 Task: In the  document procedure Insert page numer 'on top of the page' change page color to  'Grey'Apply Page border, setting:  Box Style: two thin lines; Color: 'Black;' Width: 1/2  pt
Action: Mouse moved to (81, 21)
Screenshot: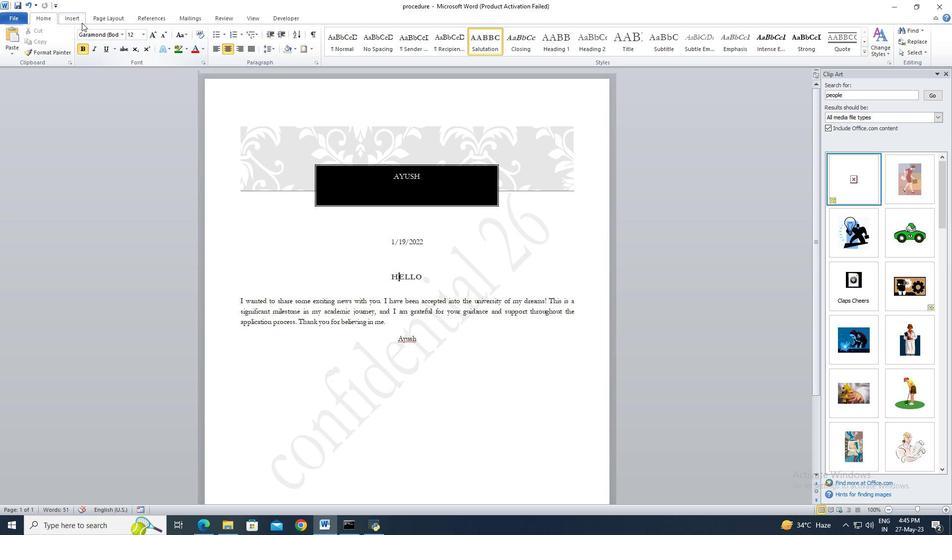 
Action: Mouse pressed left at (81, 21)
Screenshot: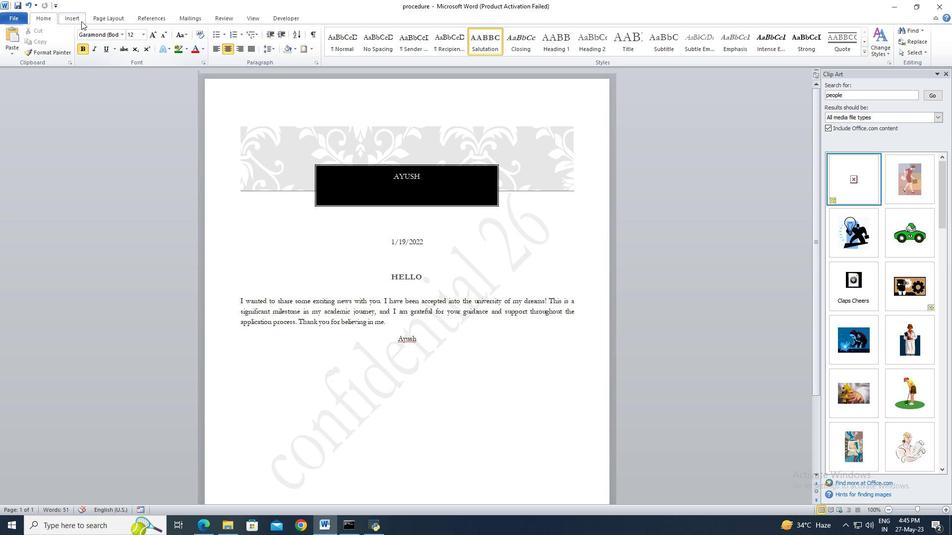 
Action: Mouse moved to (387, 50)
Screenshot: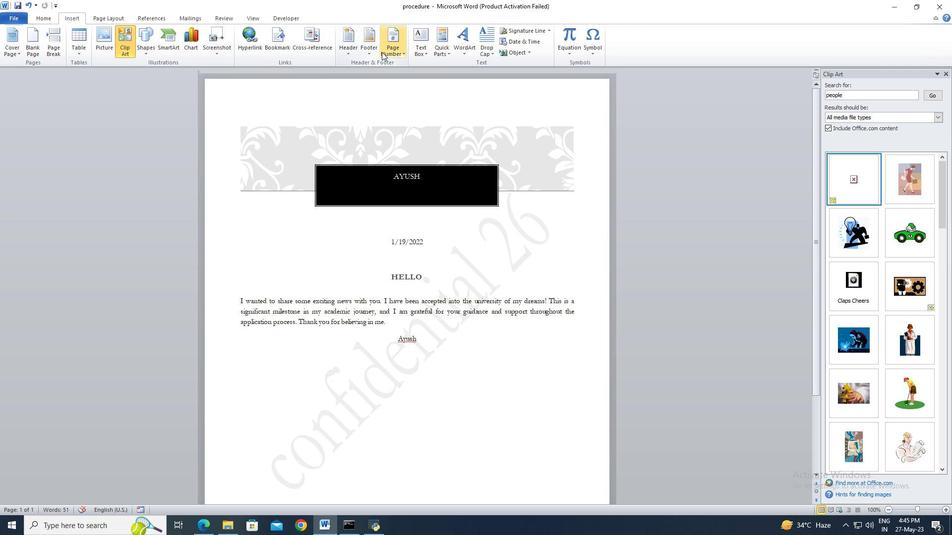 
Action: Mouse pressed left at (387, 50)
Screenshot: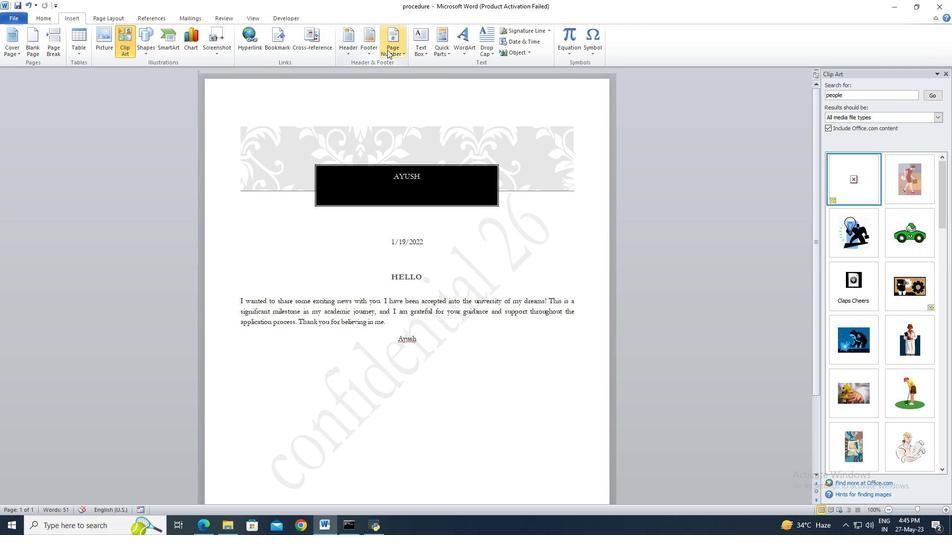 
Action: Mouse moved to (500, 93)
Screenshot: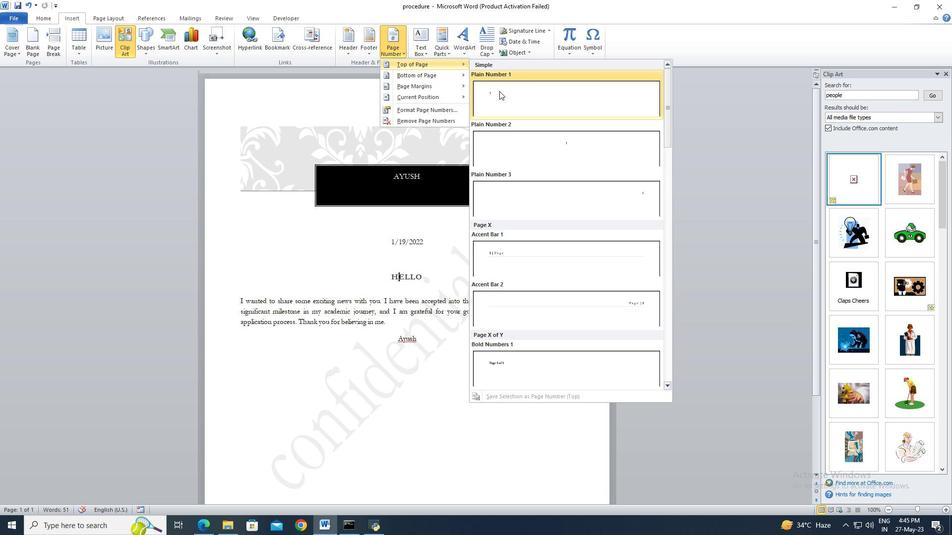 
Action: Mouse pressed left at (500, 93)
Screenshot: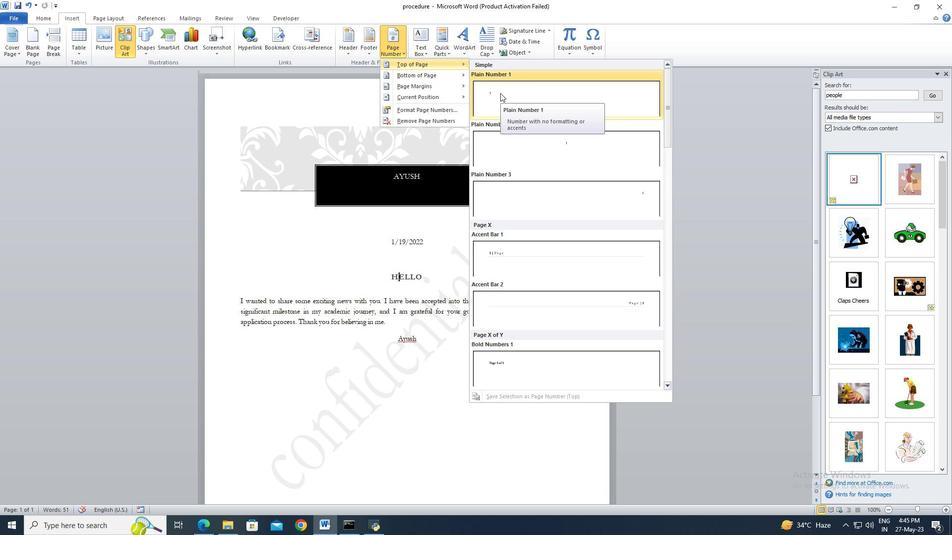 
Action: Mouse moved to (123, 21)
Screenshot: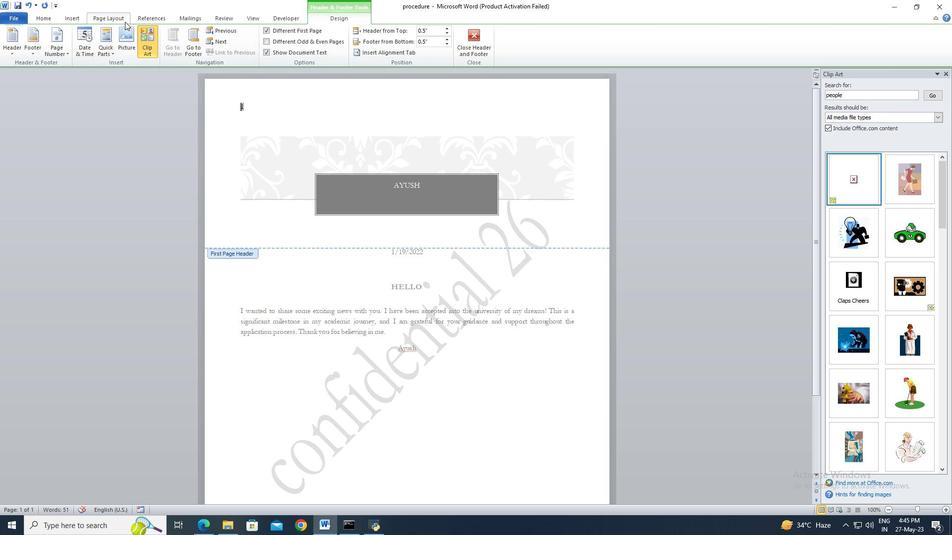 
Action: Mouse pressed left at (123, 21)
Screenshot: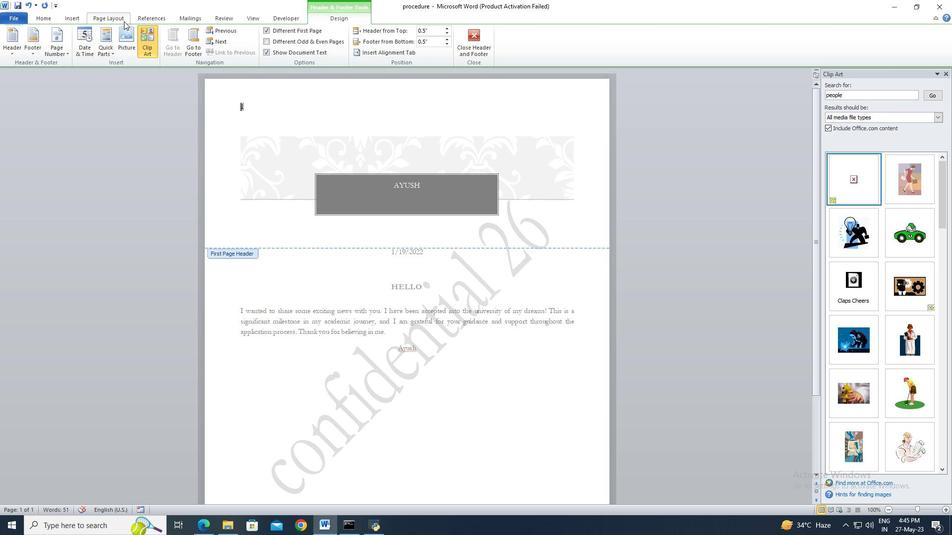 
Action: Mouse moved to (255, 53)
Screenshot: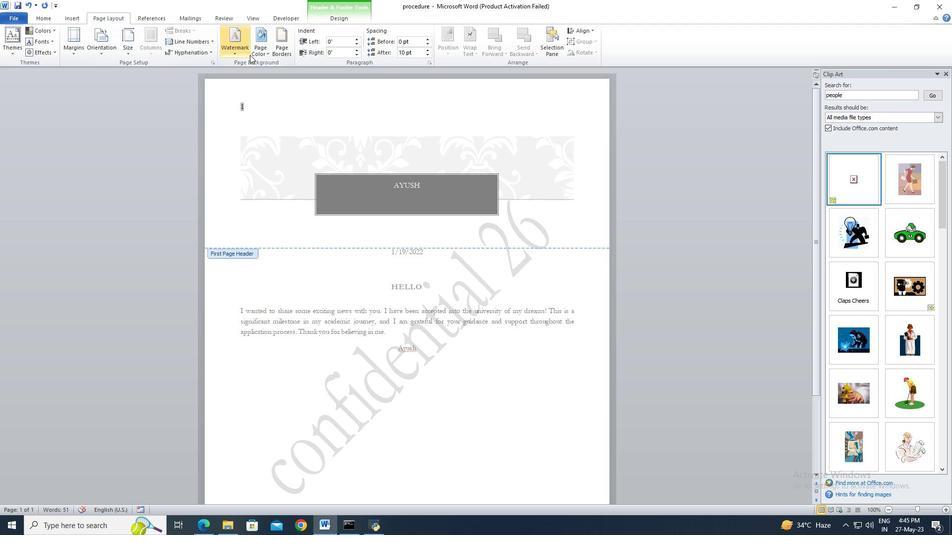 
Action: Mouse pressed left at (255, 53)
Screenshot: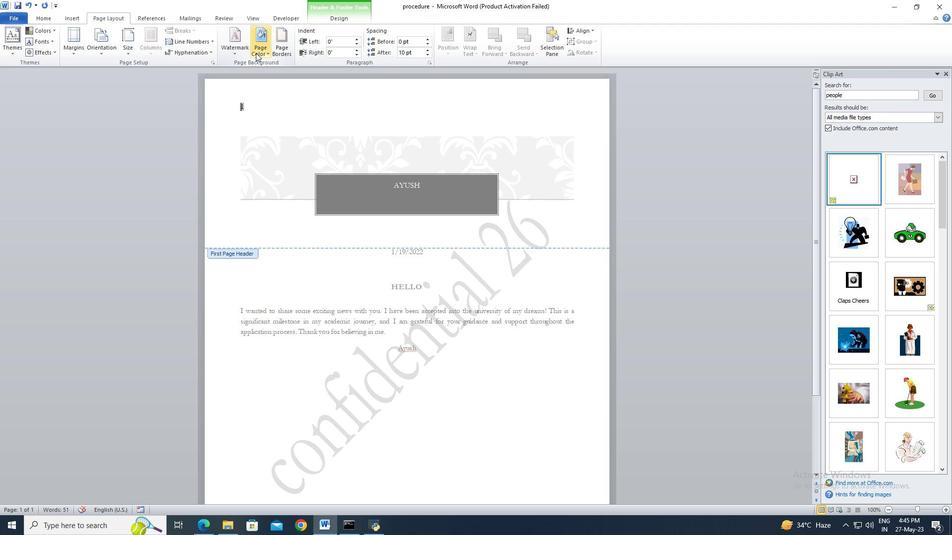 
Action: Mouse moved to (290, 98)
Screenshot: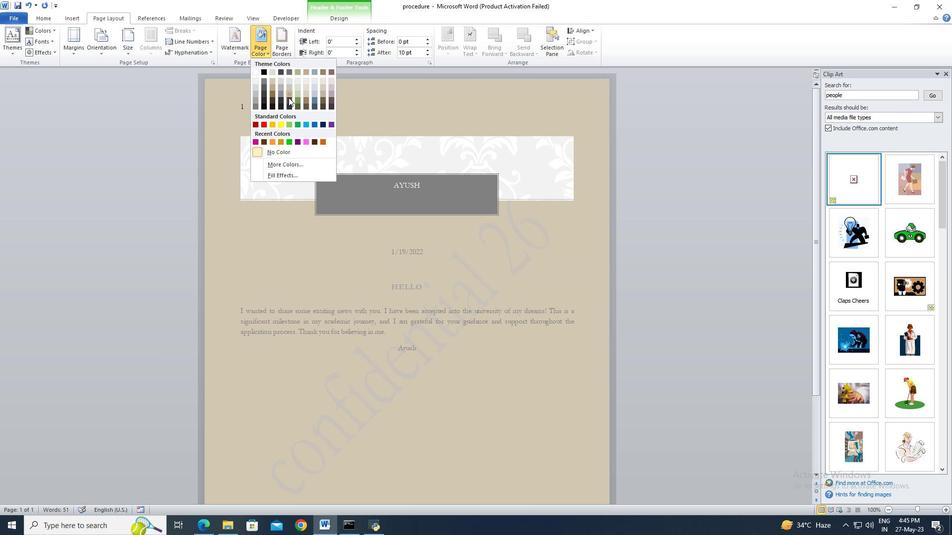 
Action: Mouse pressed left at (290, 98)
Screenshot: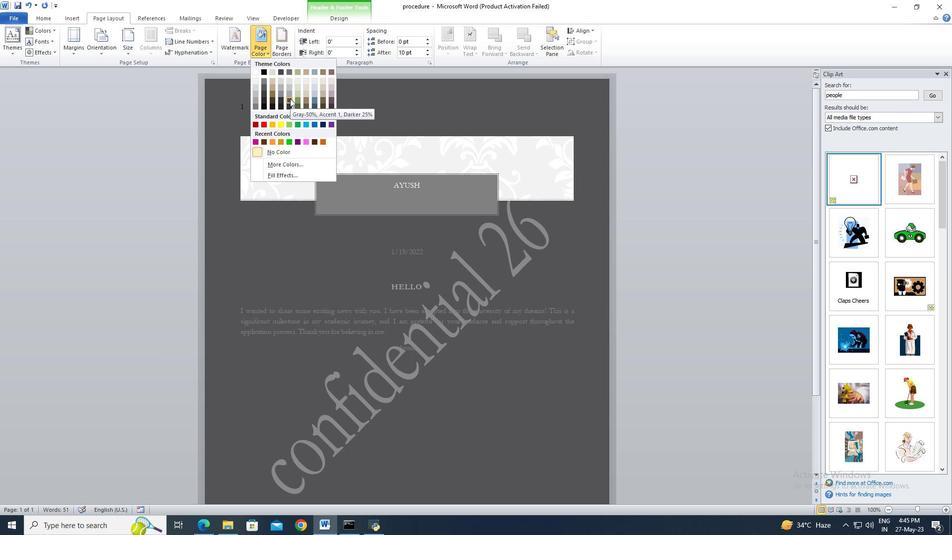 
Action: Mouse moved to (283, 55)
Screenshot: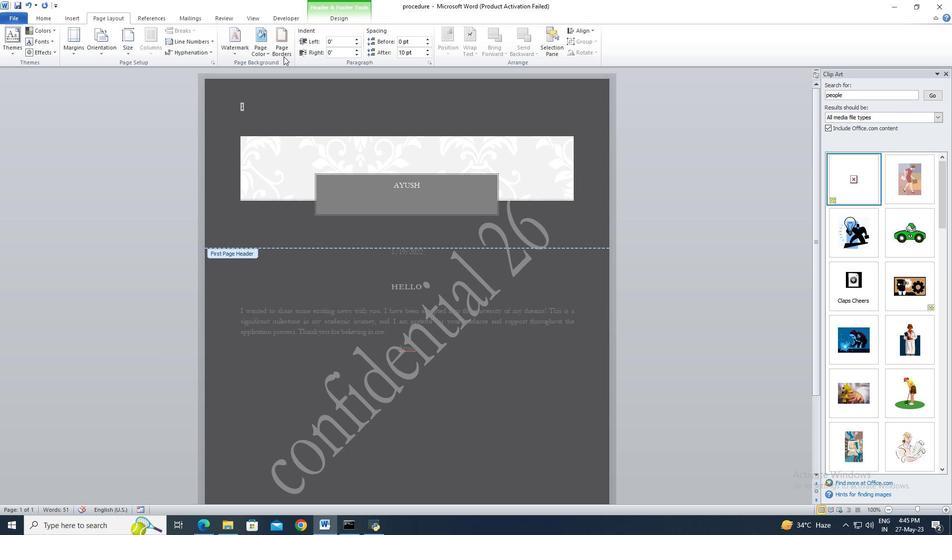 
Action: Mouse pressed left at (283, 55)
Screenshot: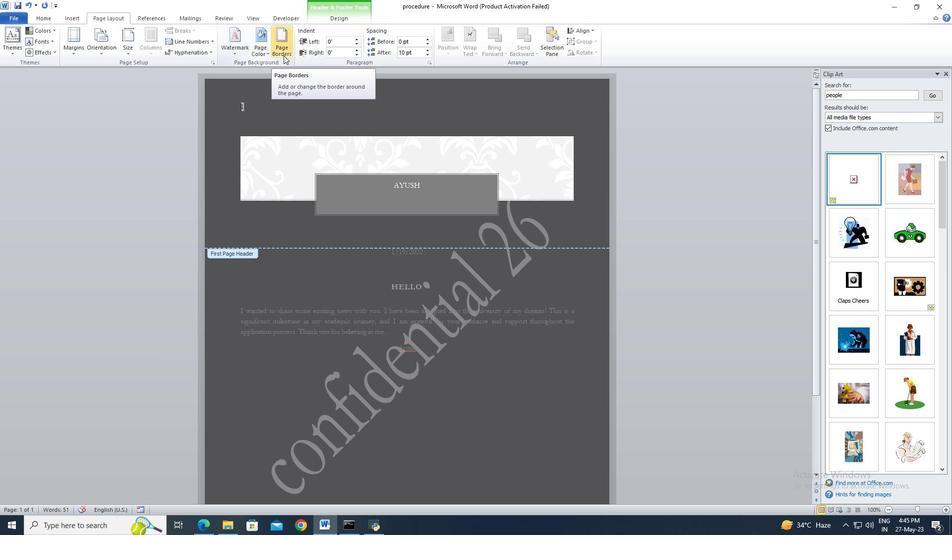 
Action: Mouse moved to (368, 220)
Screenshot: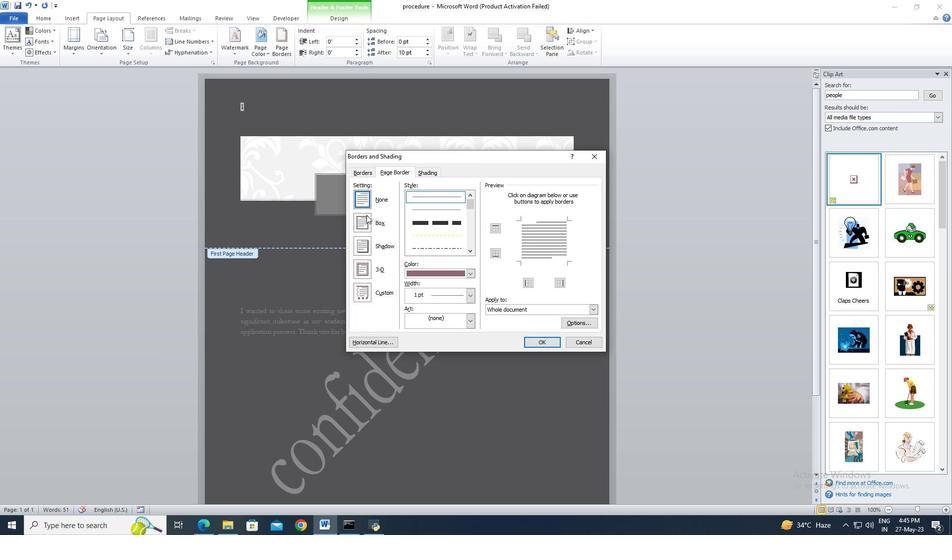 
Action: Mouse pressed left at (368, 220)
Screenshot: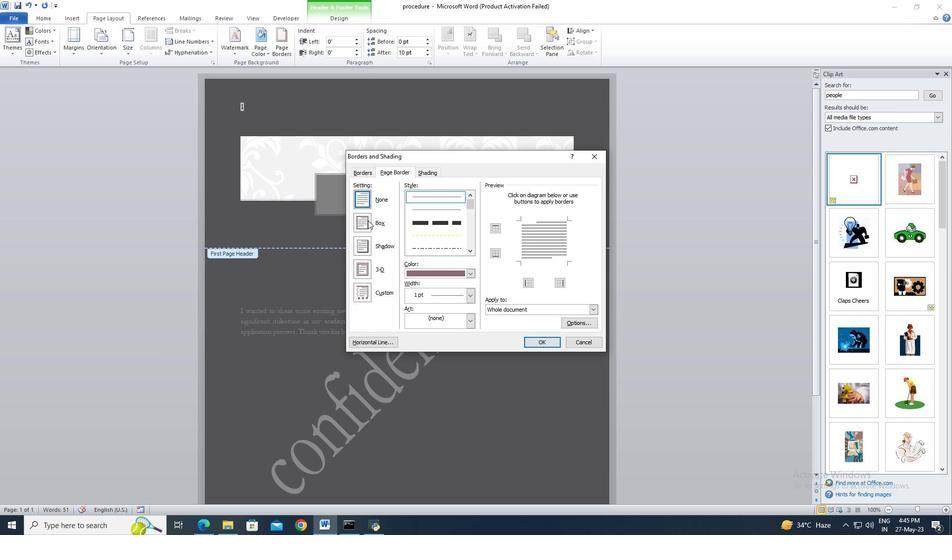 
Action: Mouse moved to (467, 252)
Screenshot: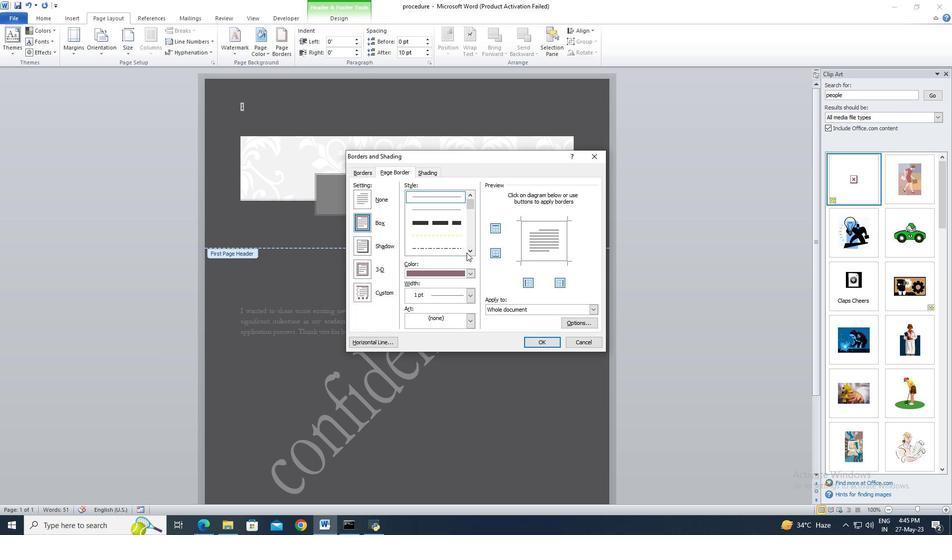 
Action: Mouse pressed left at (467, 252)
Screenshot: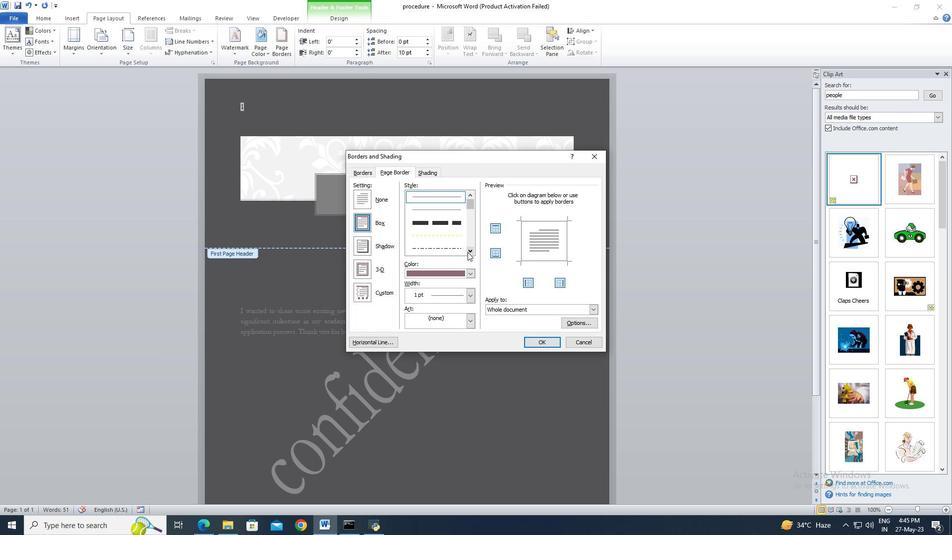 
Action: Mouse pressed left at (467, 252)
Screenshot: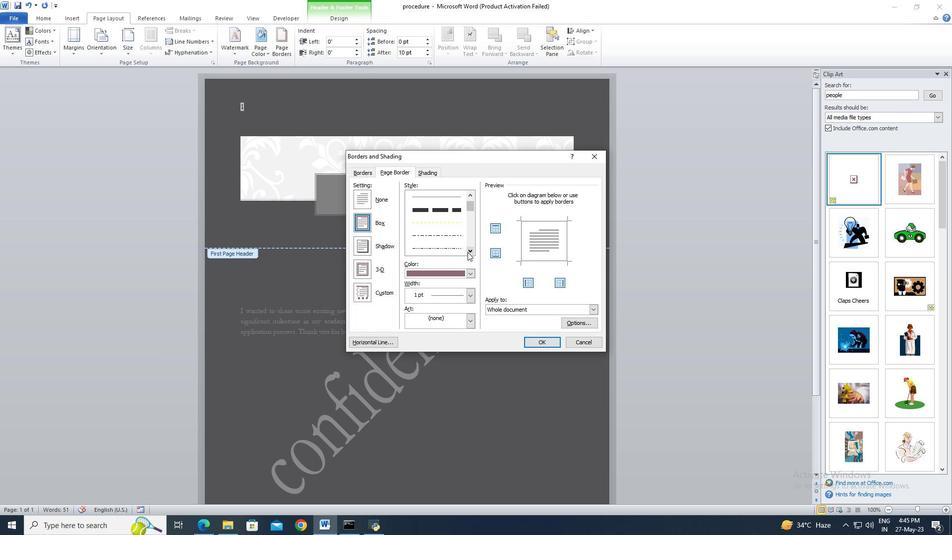 
Action: Mouse moved to (460, 247)
Screenshot: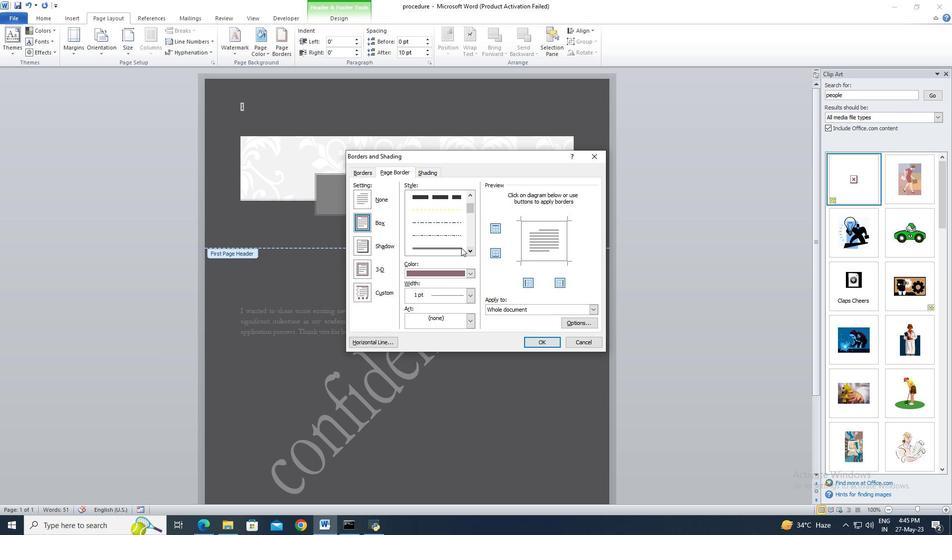 
Action: Mouse pressed left at (460, 247)
Screenshot: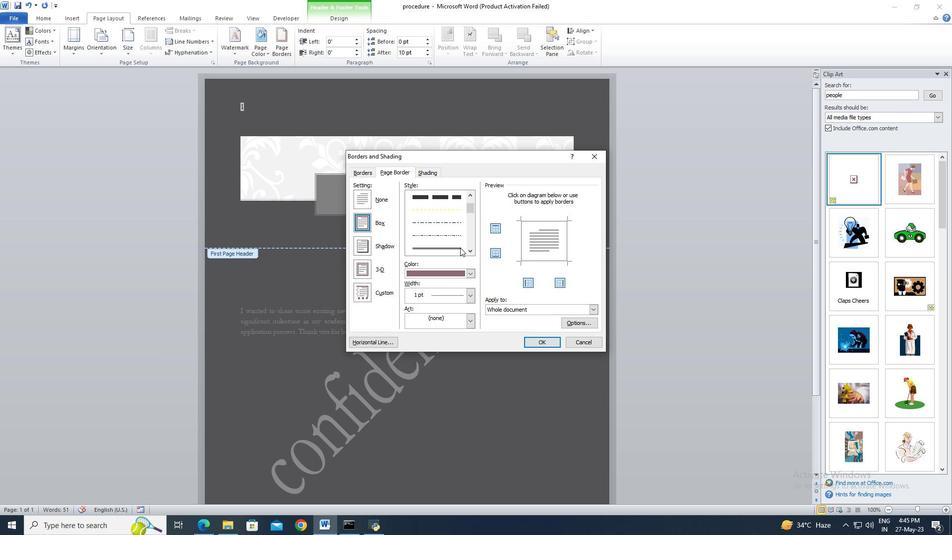 
Action: Mouse moved to (468, 272)
Screenshot: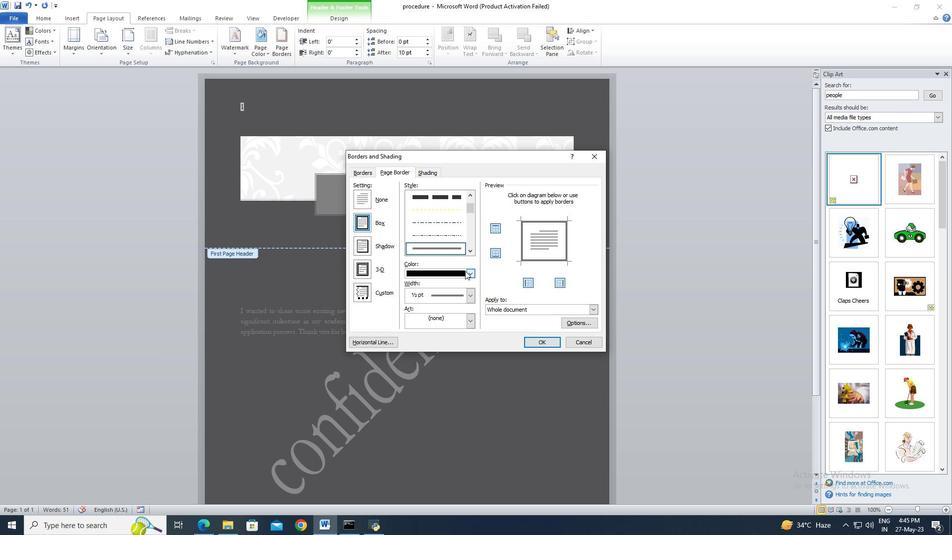 
Action: Mouse pressed left at (468, 272)
Screenshot: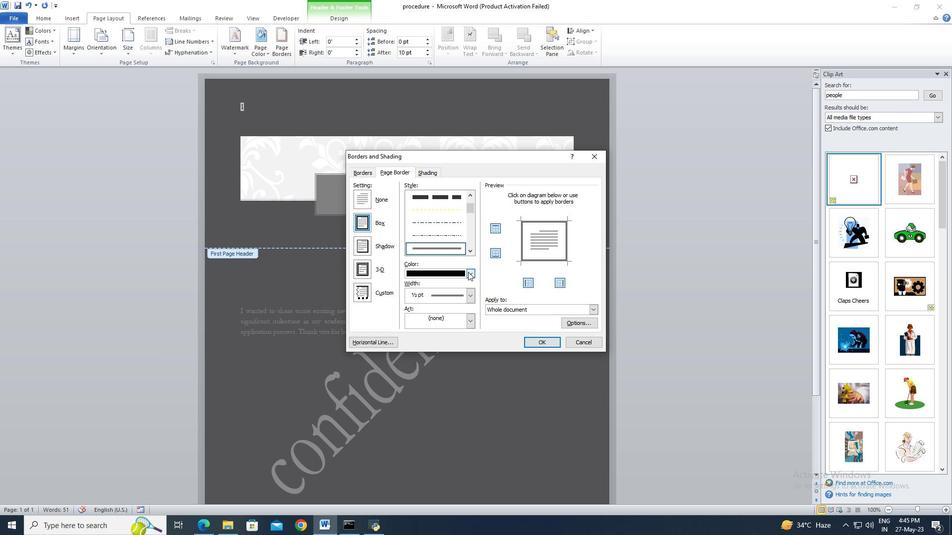 
Action: Mouse moved to (420, 303)
Screenshot: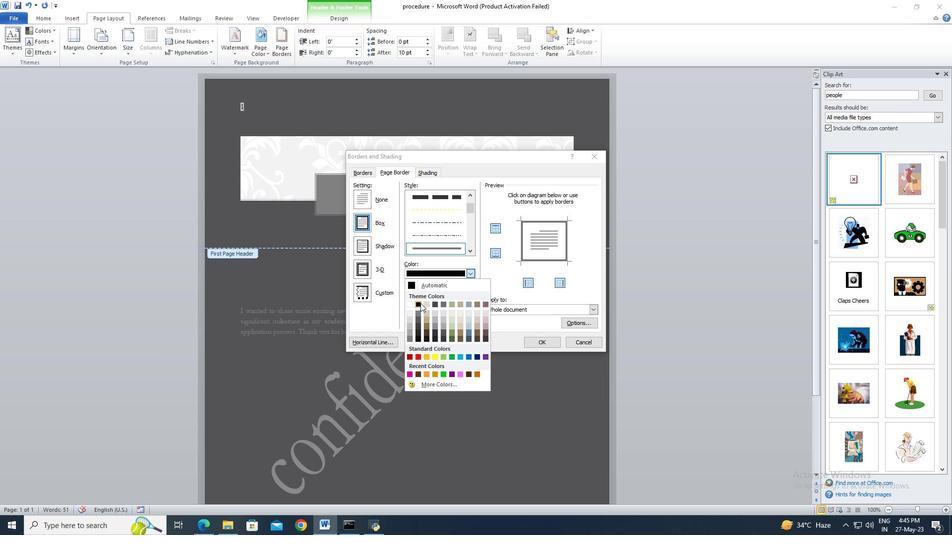 
Action: Mouse pressed left at (420, 303)
Screenshot: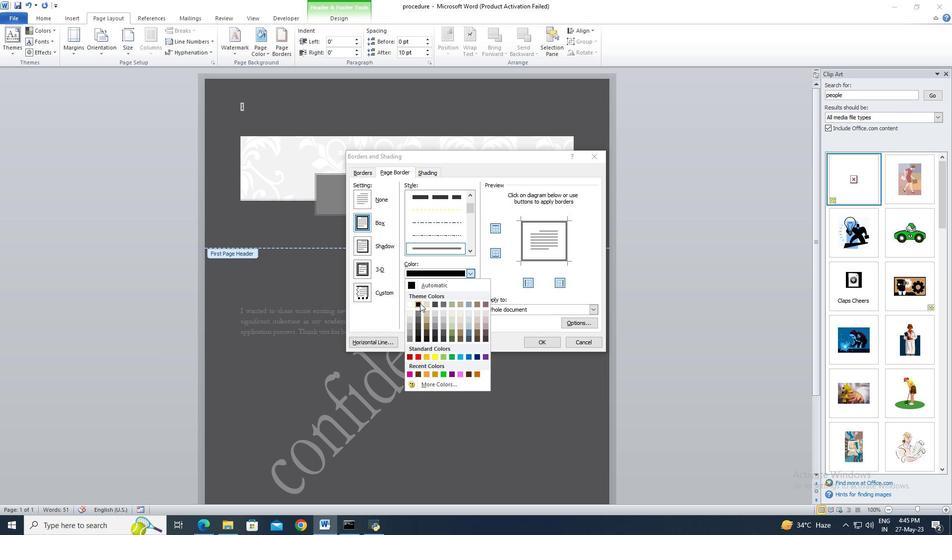 
Action: Mouse moved to (470, 294)
Screenshot: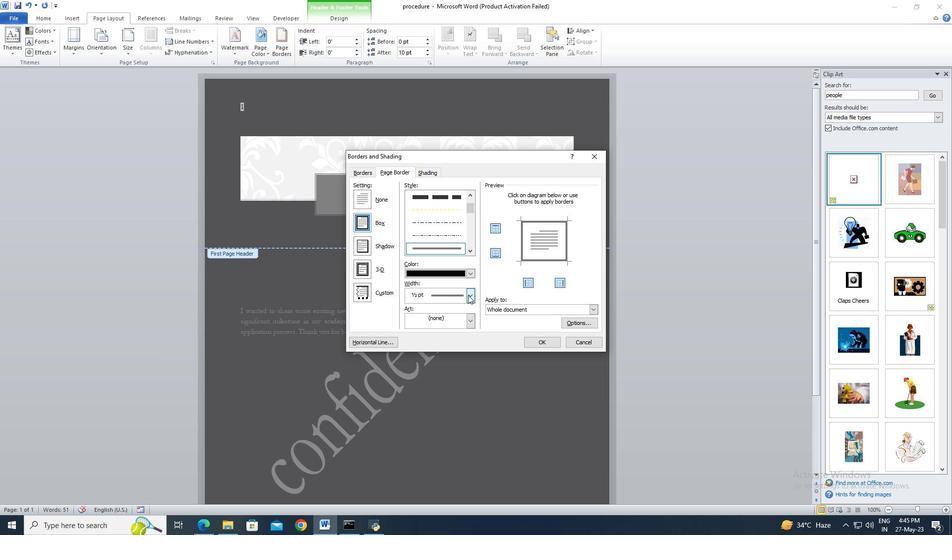 
Action: Mouse pressed left at (470, 294)
Screenshot: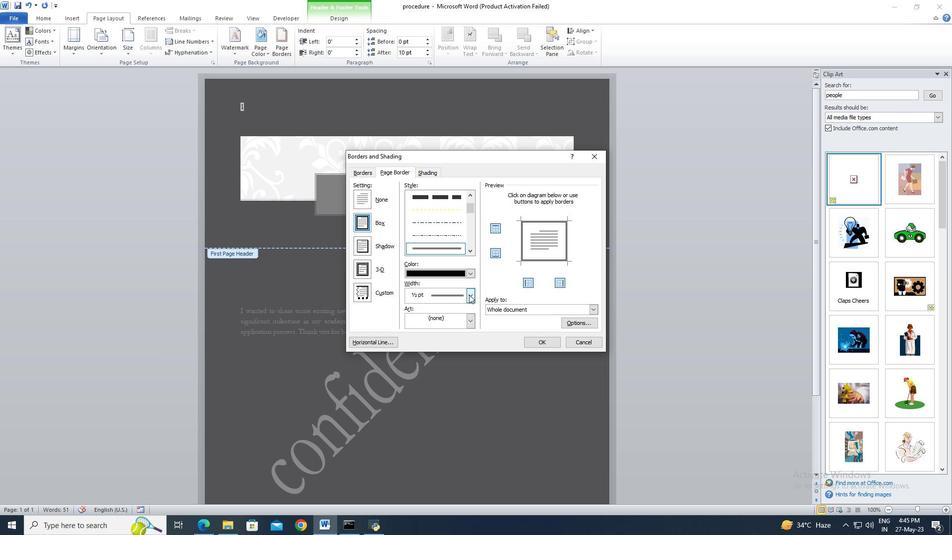 
Action: Mouse moved to (467, 322)
Screenshot: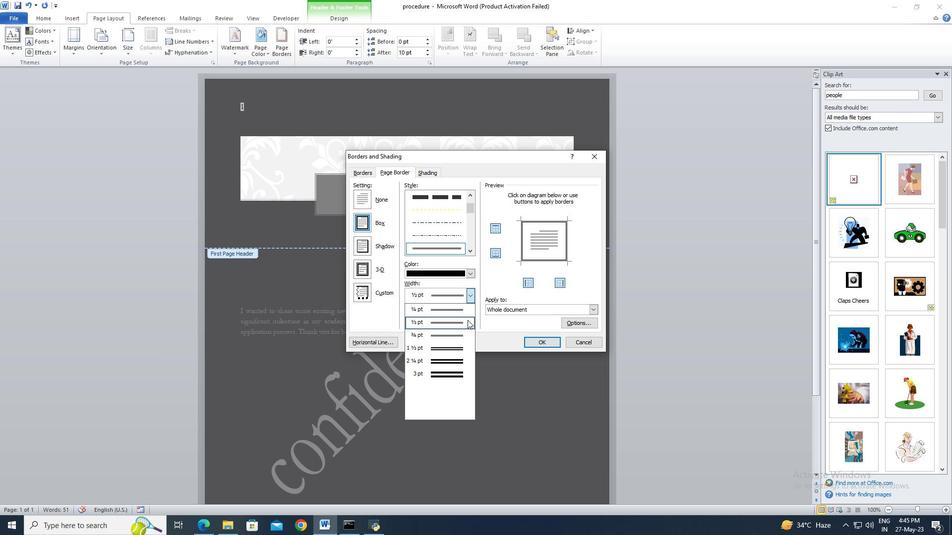 
Action: Mouse pressed left at (467, 322)
Screenshot: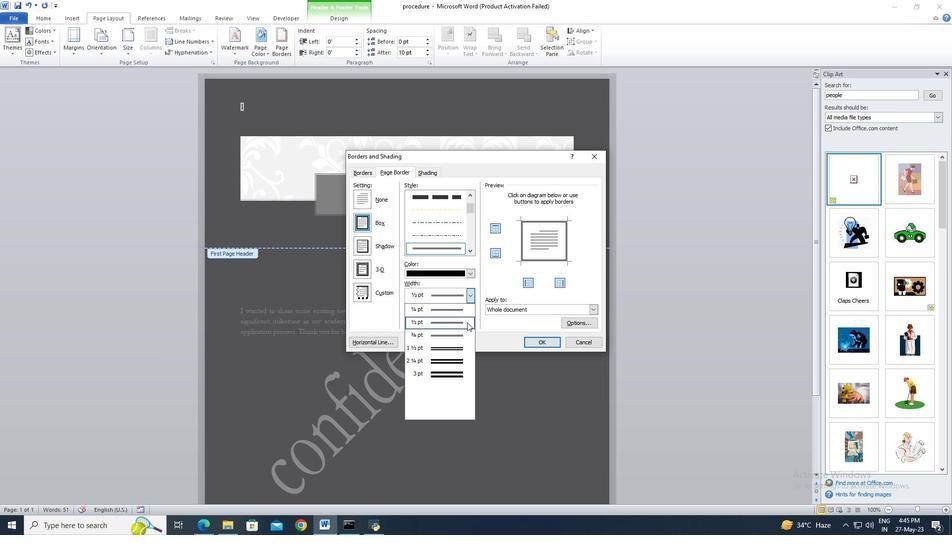 
Action: Mouse moved to (549, 340)
Screenshot: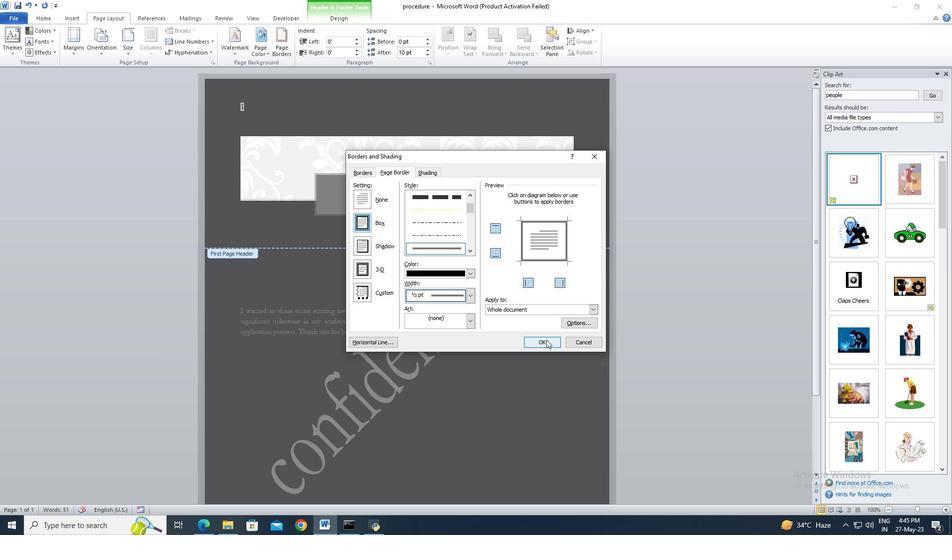 
Action: Mouse pressed left at (549, 340)
Screenshot: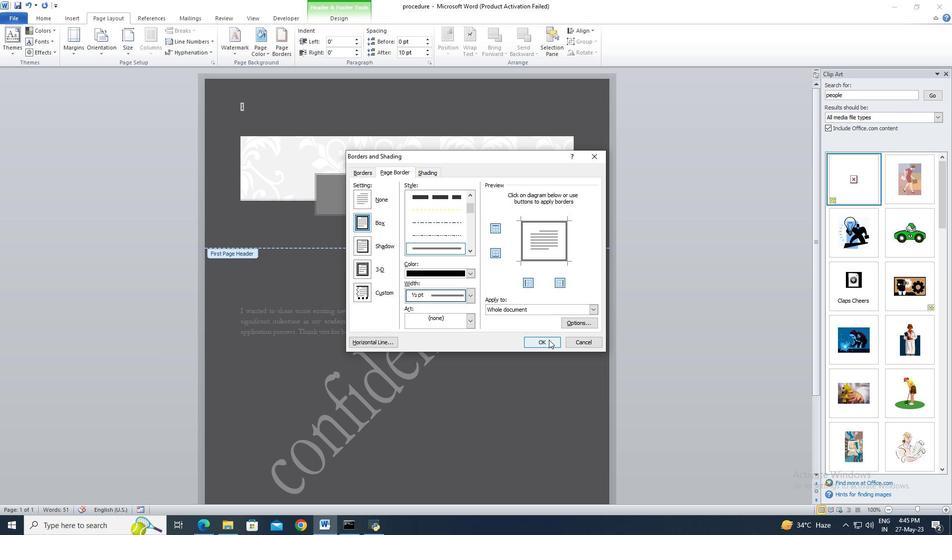 
Action: Mouse moved to (512, 322)
Screenshot: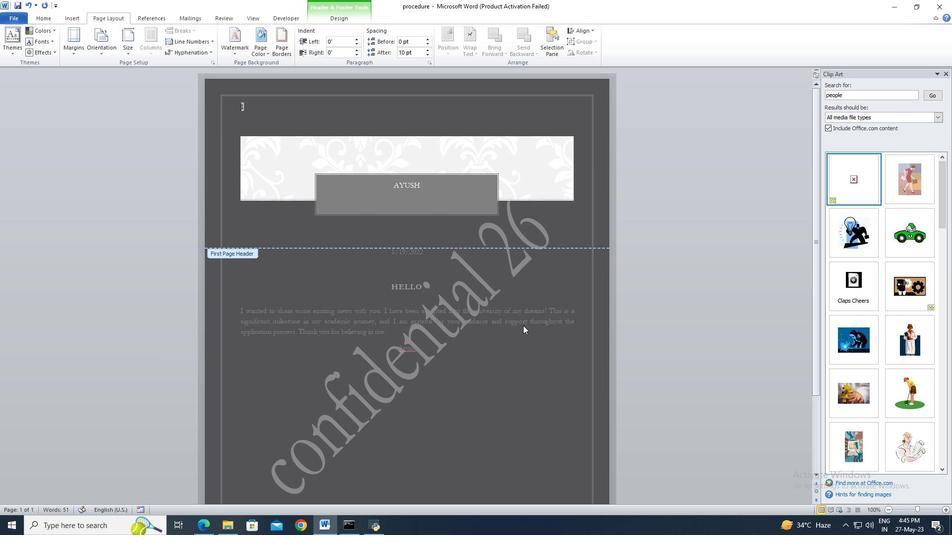 
Action: Mouse pressed left at (512, 322)
Screenshot: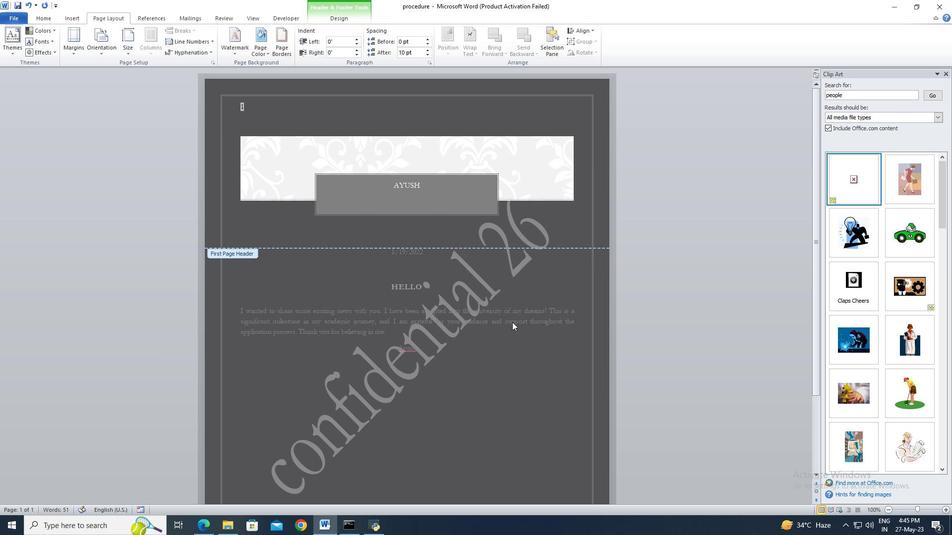
Action: Mouse moved to (511, 331)
Screenshot: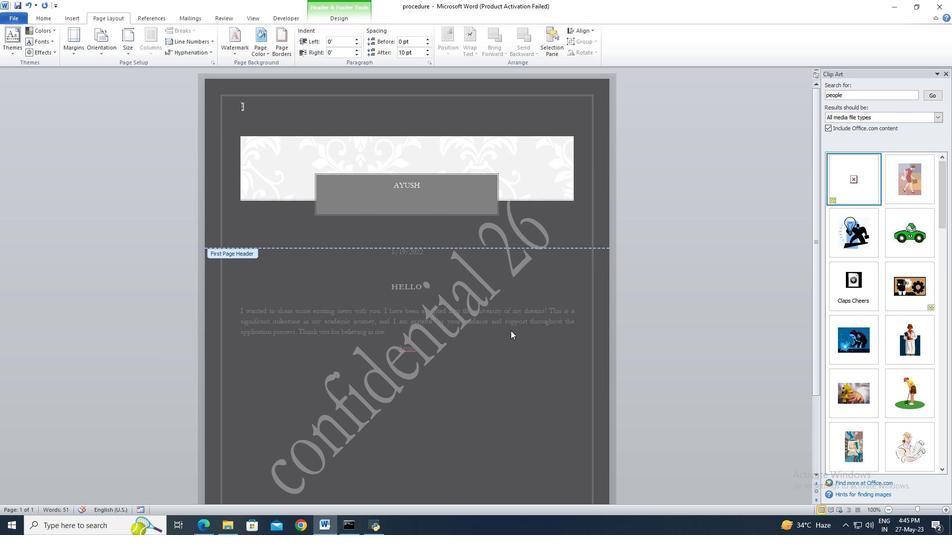
Action: Mouse pressed left at (511, 331)
Screenshot: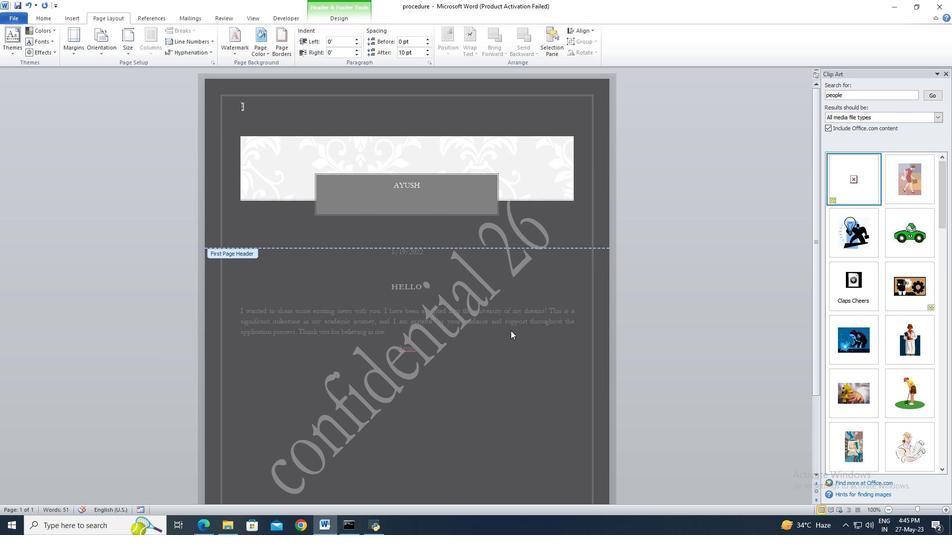 
Action: Mouse moved to (510, 335)
Screenshot: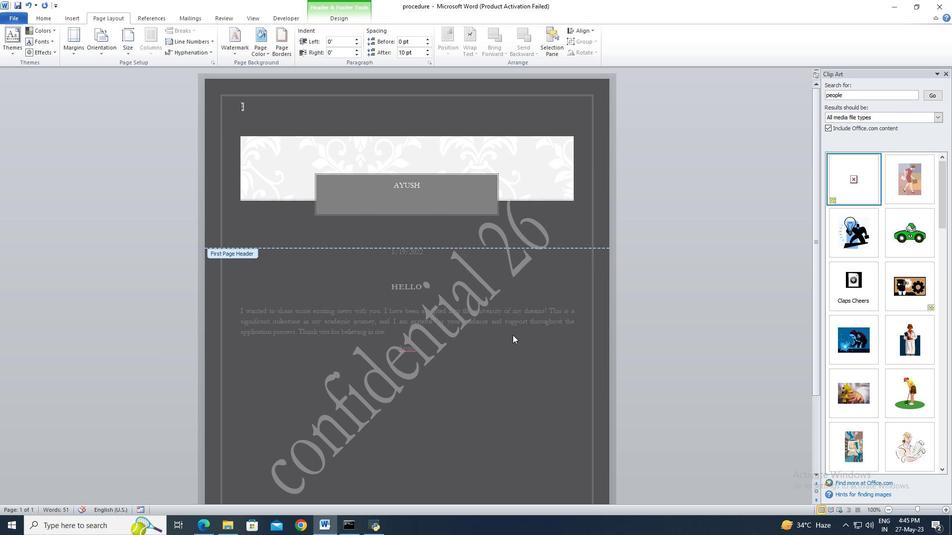 
